 Task: Unrate your favorite movie "Movie A.mp4"
Action: Mouse moved to (575, 123)
Screenshot: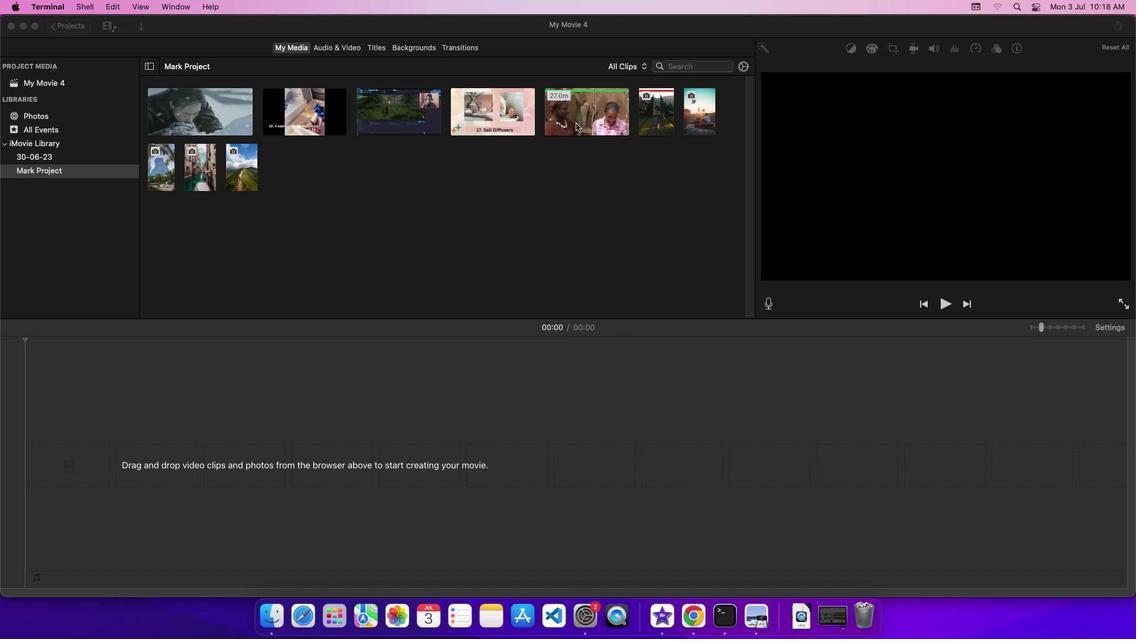 
Action: Mouse pressed left at (575, 123)
Screenshot: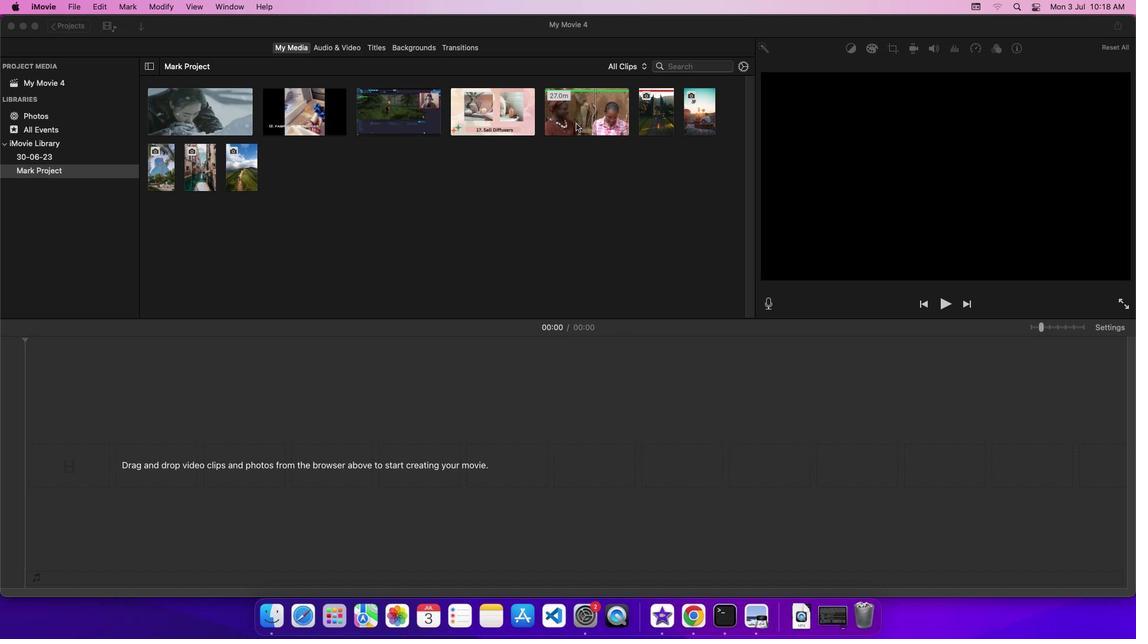 
Action: Mouse moved to (123, 7)
Screenshot: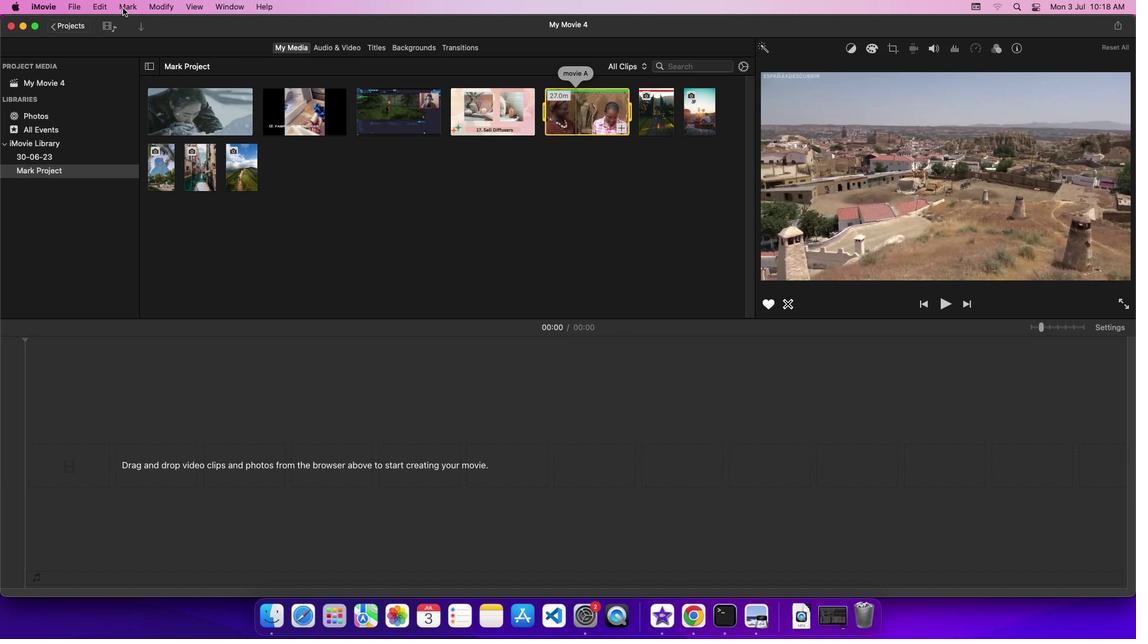 
Action: Mouse pressed left at (123, 7)
Screenshot: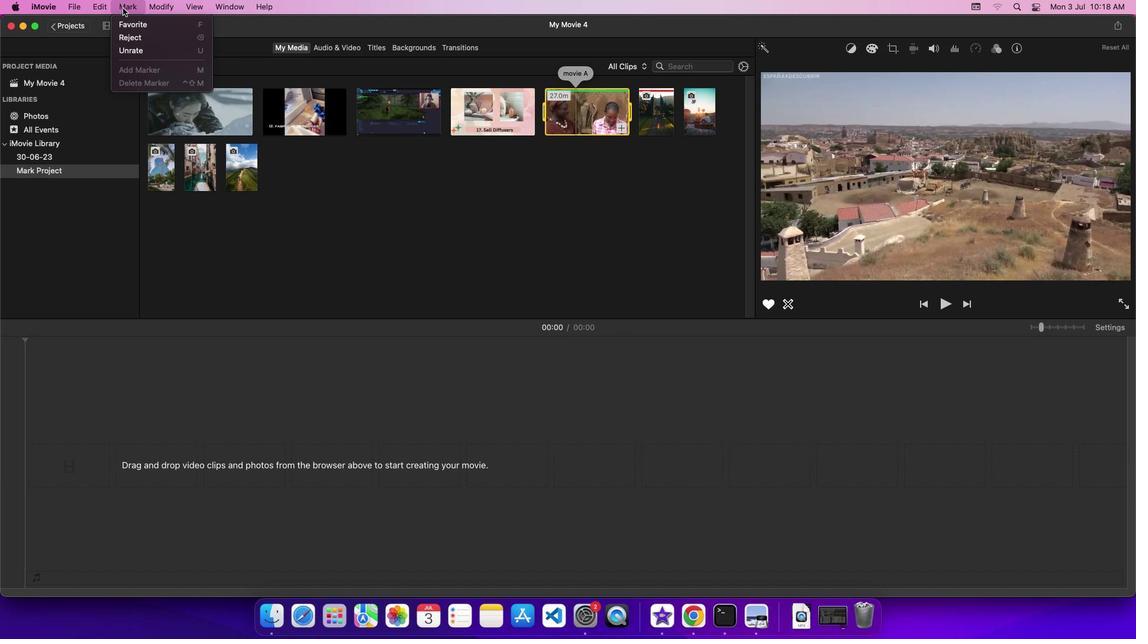 
Action: Mouse moved to (147, 49)
Screenshot: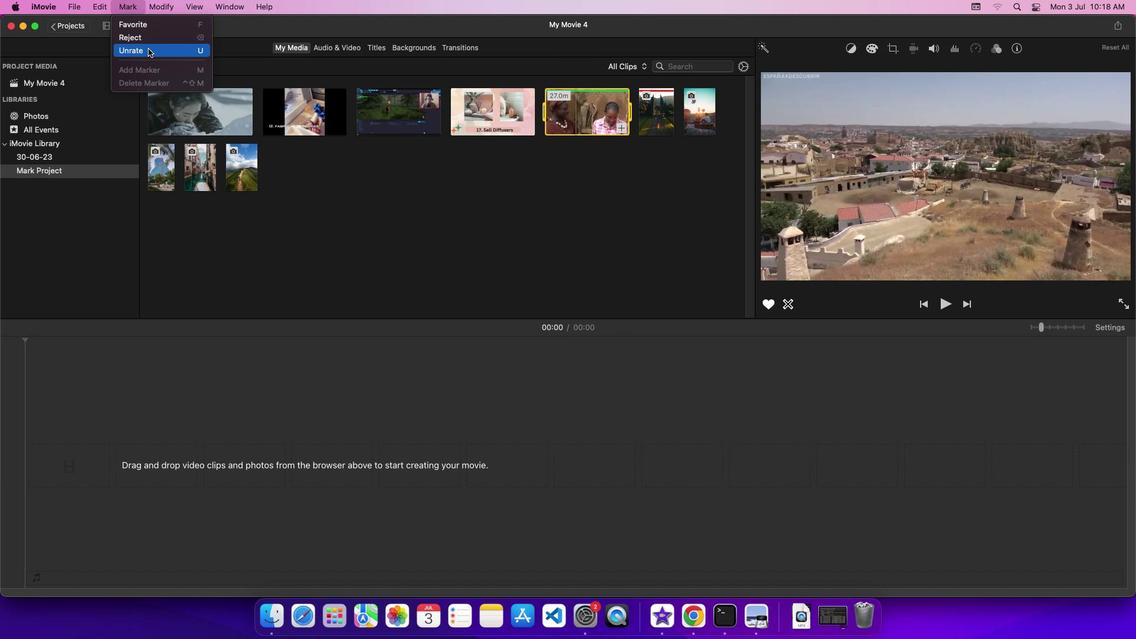 
Action: Mouse pressed left at (147, 49)
Screenshot: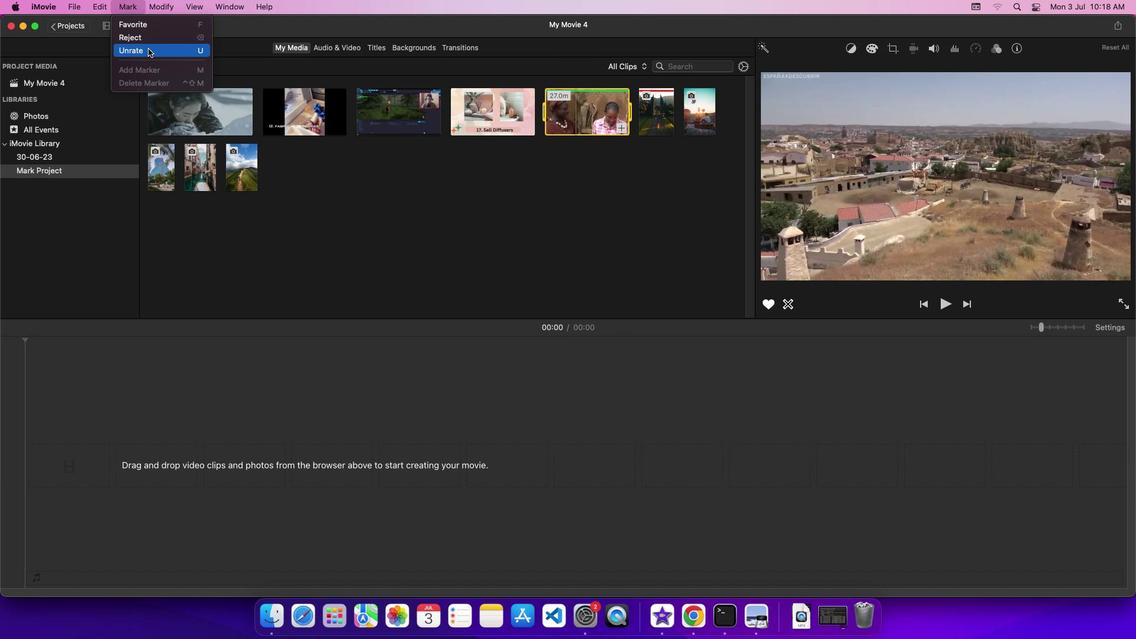 
Action: Mouse moved to (385, 214)
Screenshot: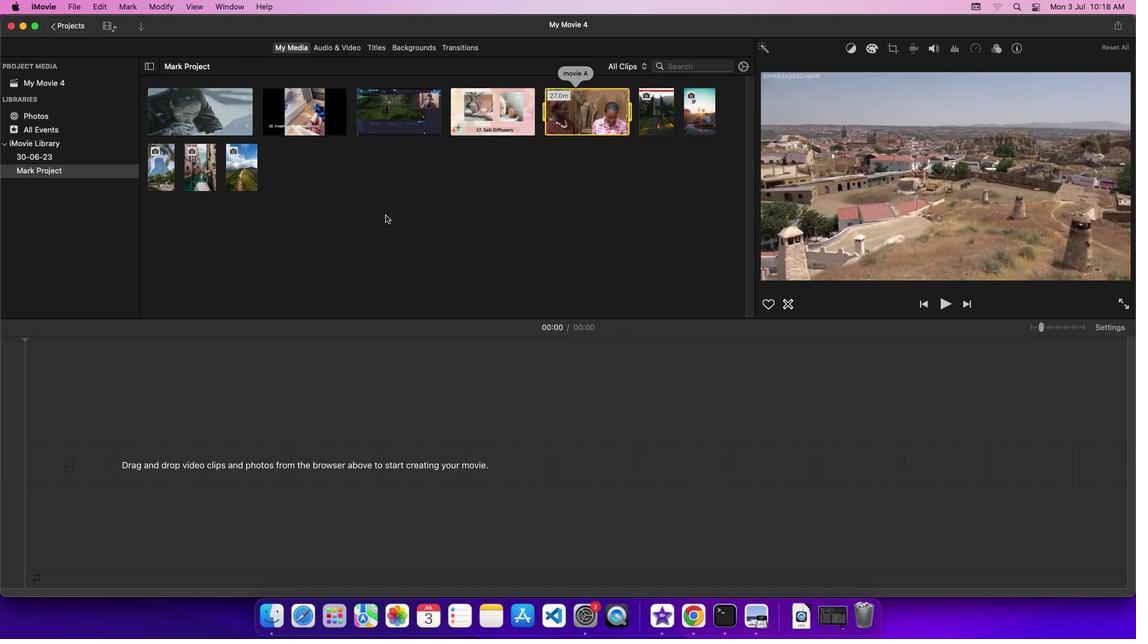 
